 Task: Select workspace type "Sales CRM".
Action: Mouse pressed left at (308, 52)
Screenshot: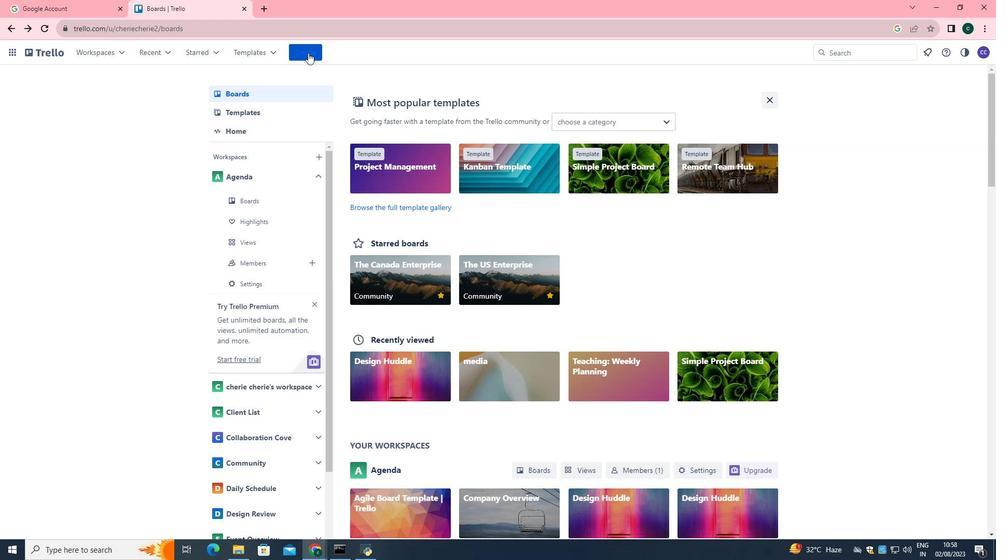 
Action: Mouse moved to (349, 165)
Screenshot: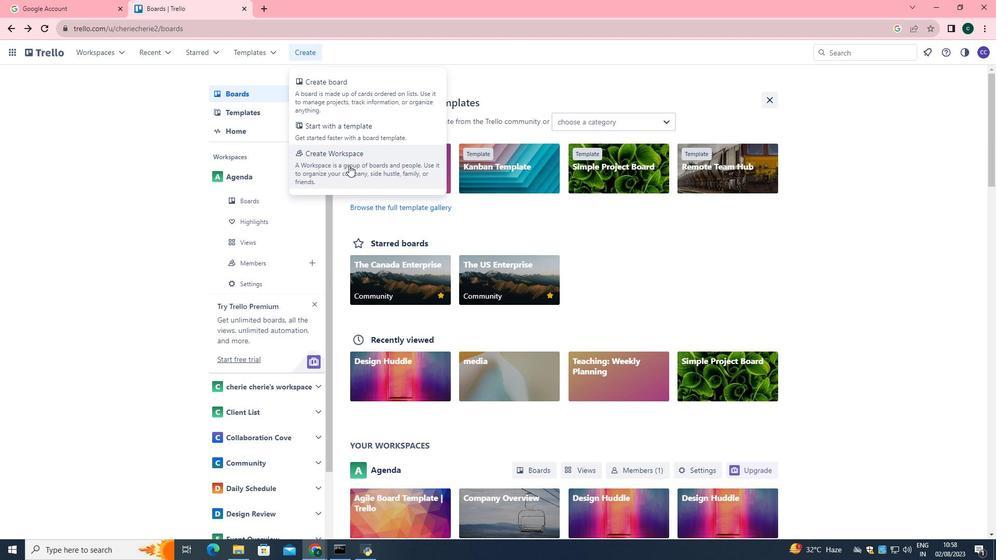 
Action: Mouse pressed left at (349, 165)
Screenshot: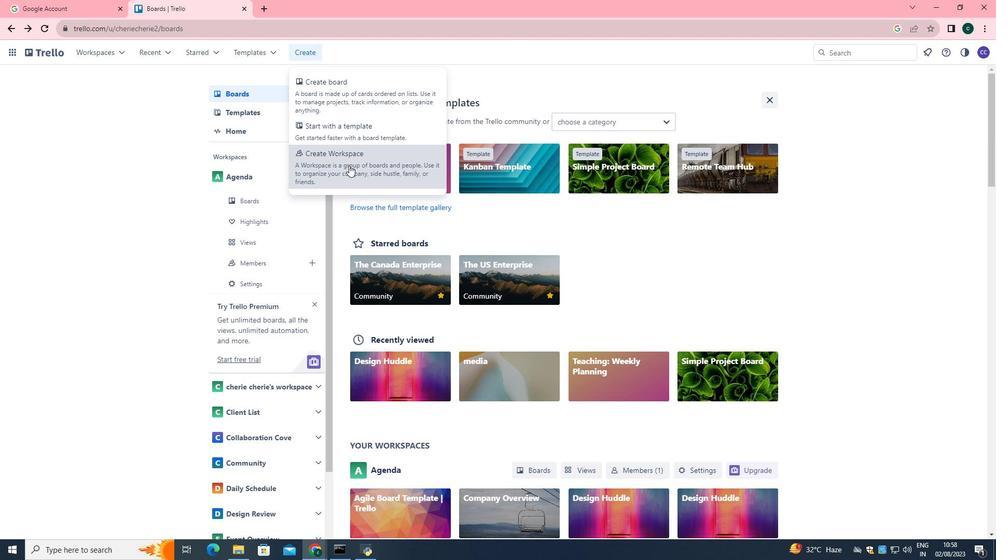 
Action: Mouse moved to (343, 235)
Screenshot: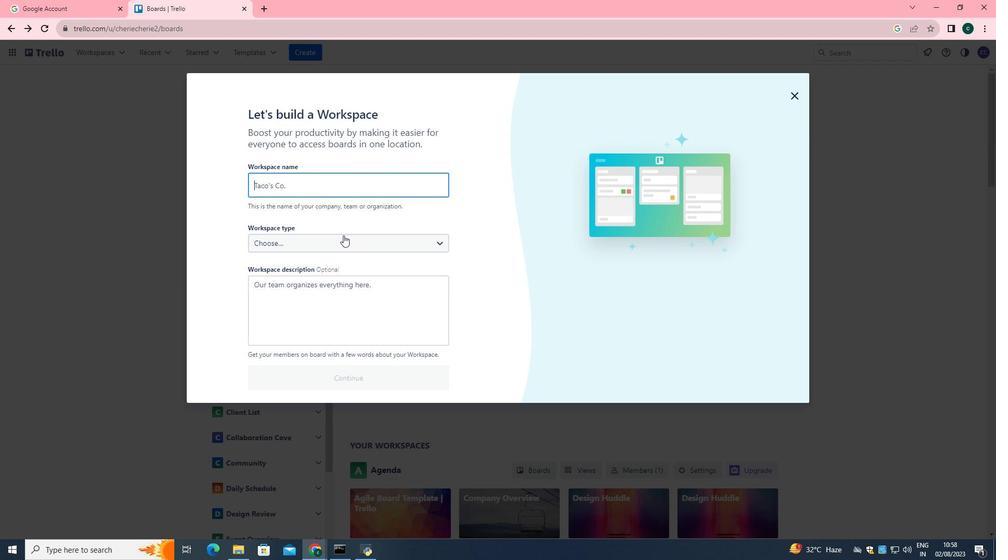 
Action: Mouse pressed left at (343, 235)
Screenshot: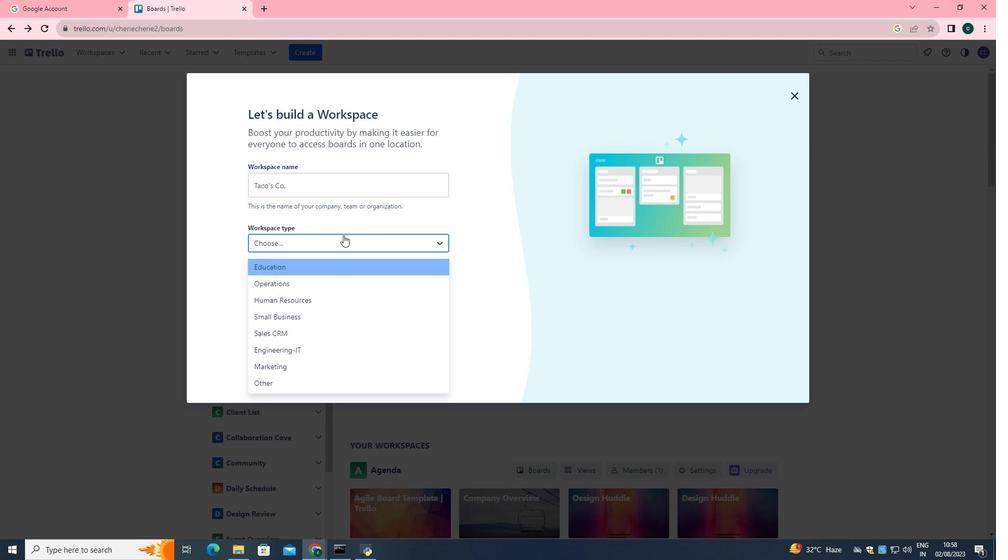 
Action: Mouse moved to (305, 328)
Screenshot: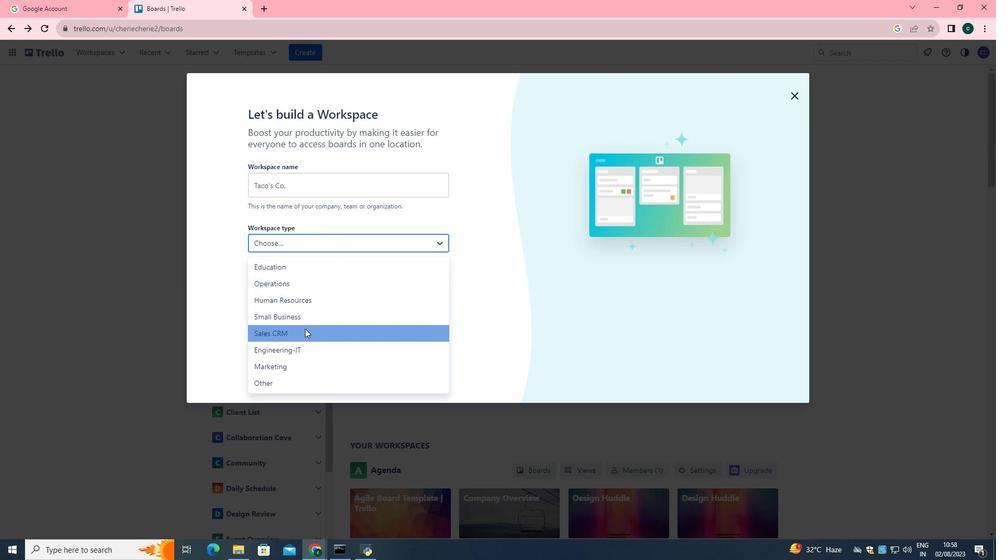 
Action: Mouse pressed left at (305, 328)
Screenshot: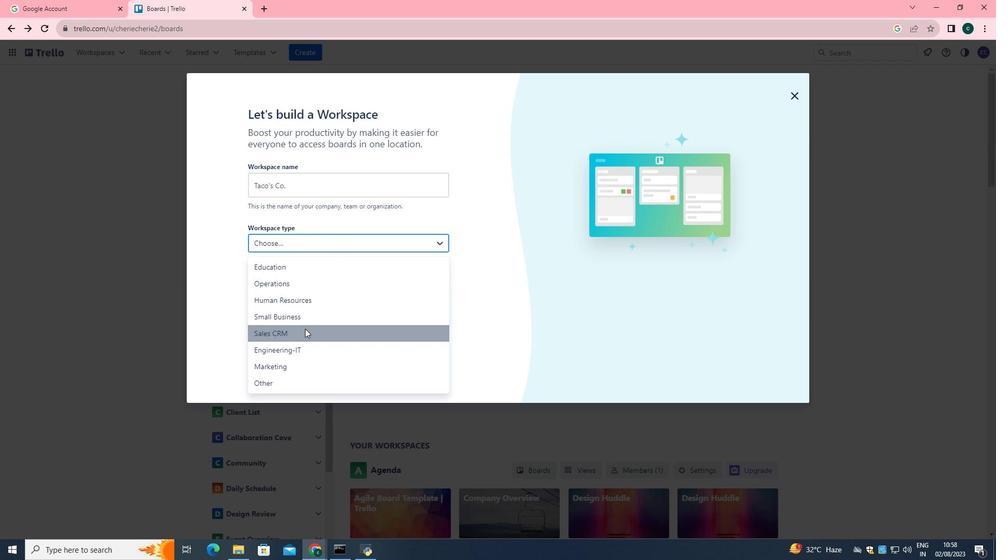 
